 Task: Clear the guides in the drawing.
Action: Mouse moved to (106, 65)
Screenshot: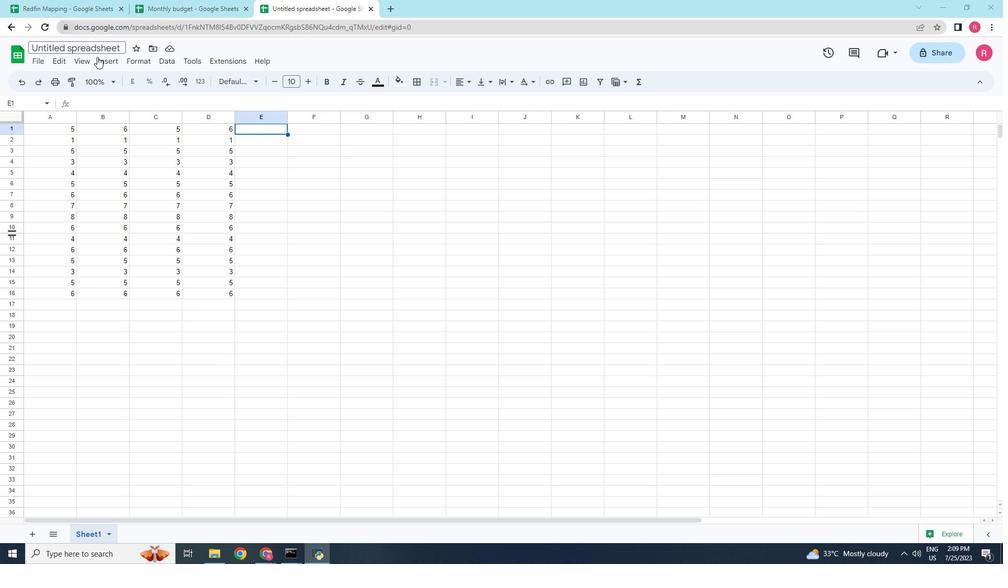 
Action: Mouse pressed left at (106, 65)
Screenshot: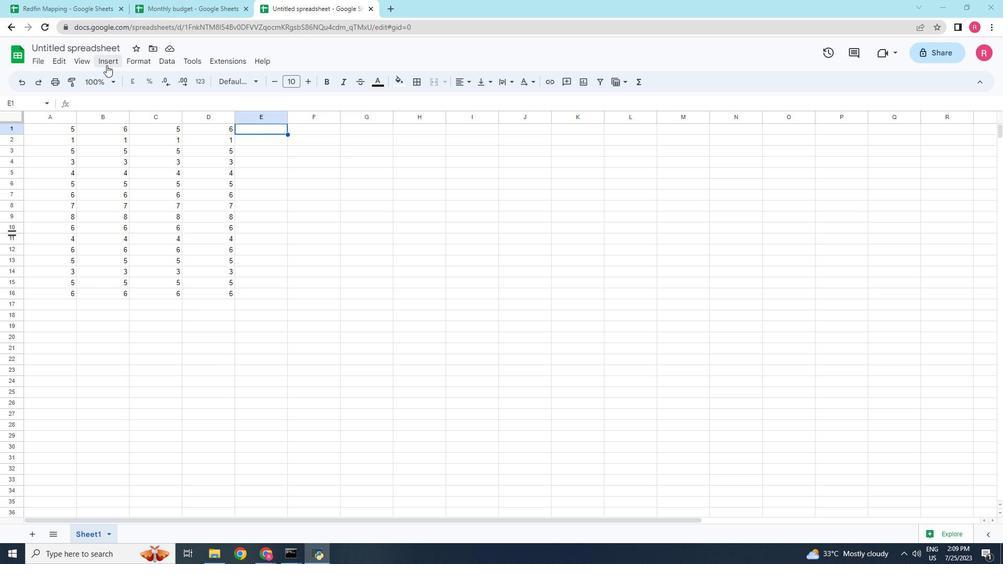 
Action: Mouse moved to (122, 200)
Screenshot: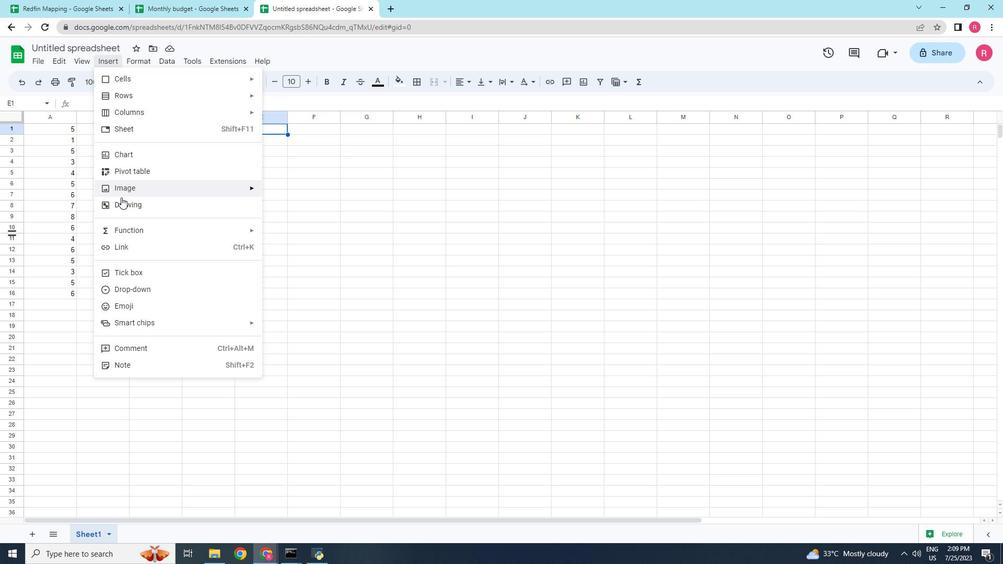 
Action: Mouse pressed left at (122, 200)
Screenshot: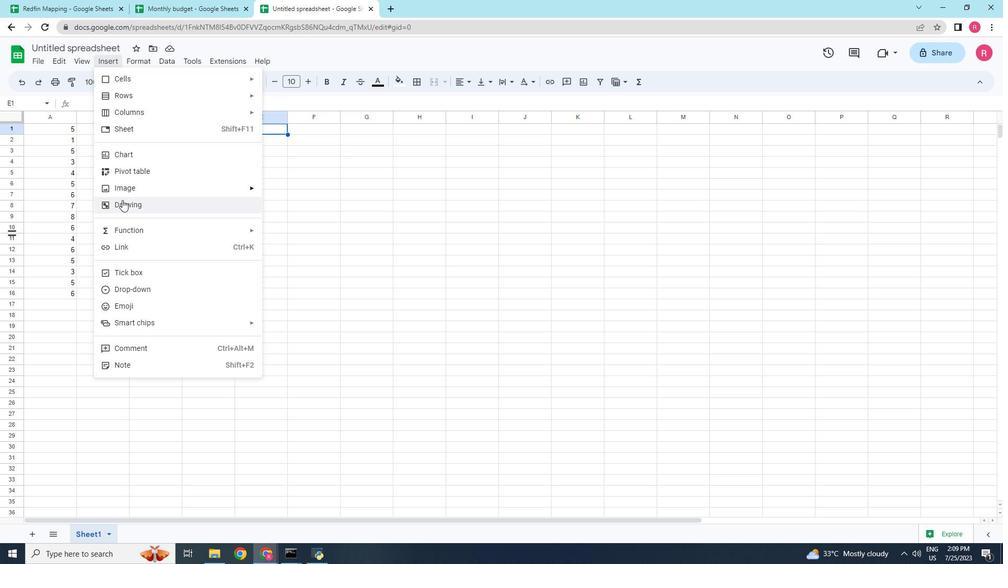 
Action: Mouse moved to (270, 111)
Screenshot: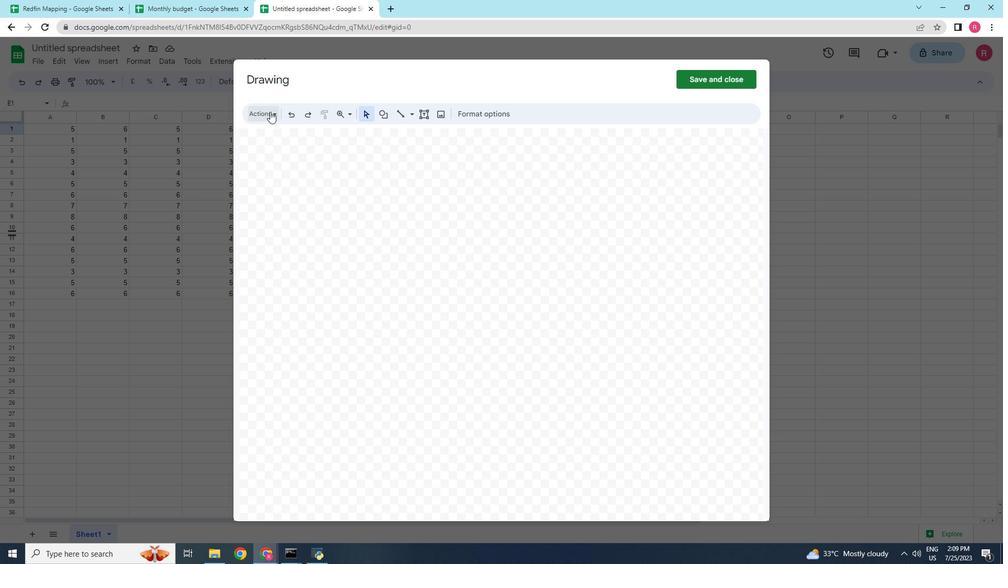 
Action: Mouse pressed left at (270, 111)
Screenshot: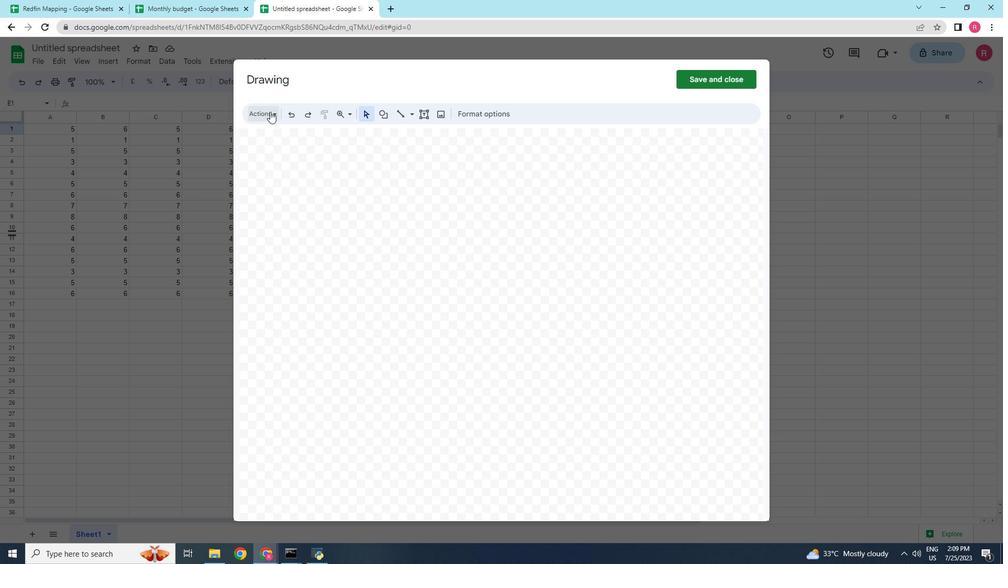 
Action: Mouse moved to (291, 387)
Screenshot: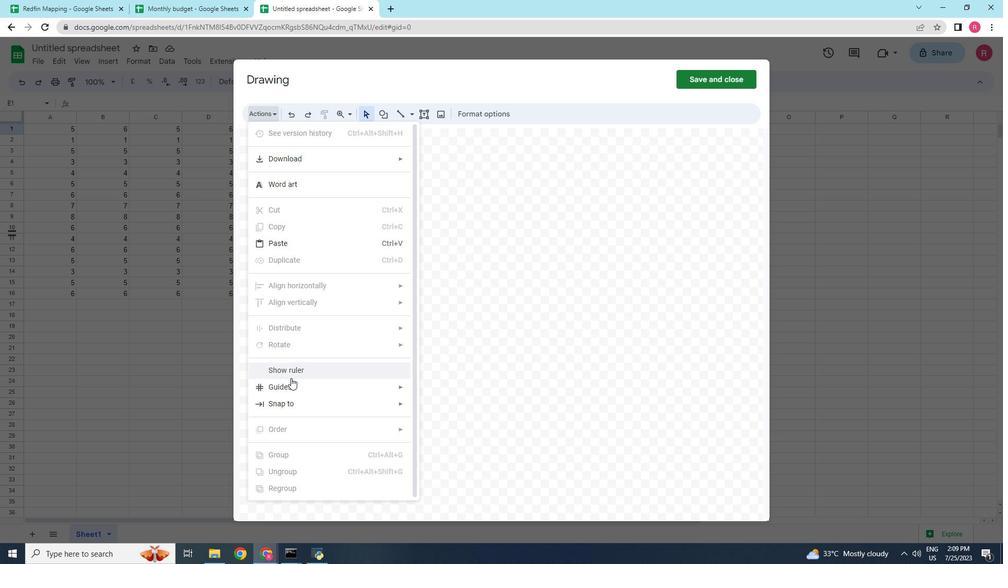 
Action: Mouse pressed left at (291, 387)
Screenshot: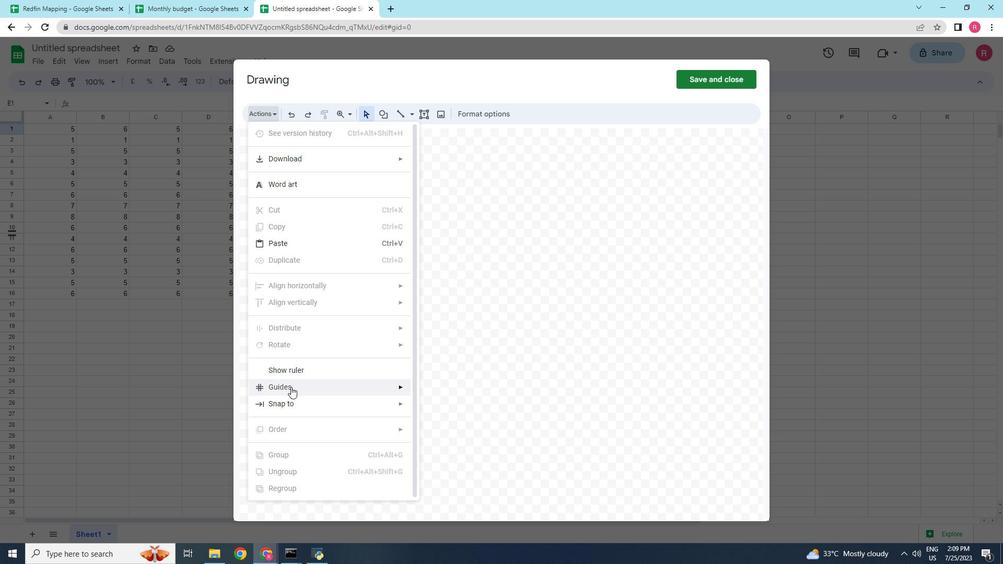 
Action: Mouse moved to (445, 483)
Screenshot: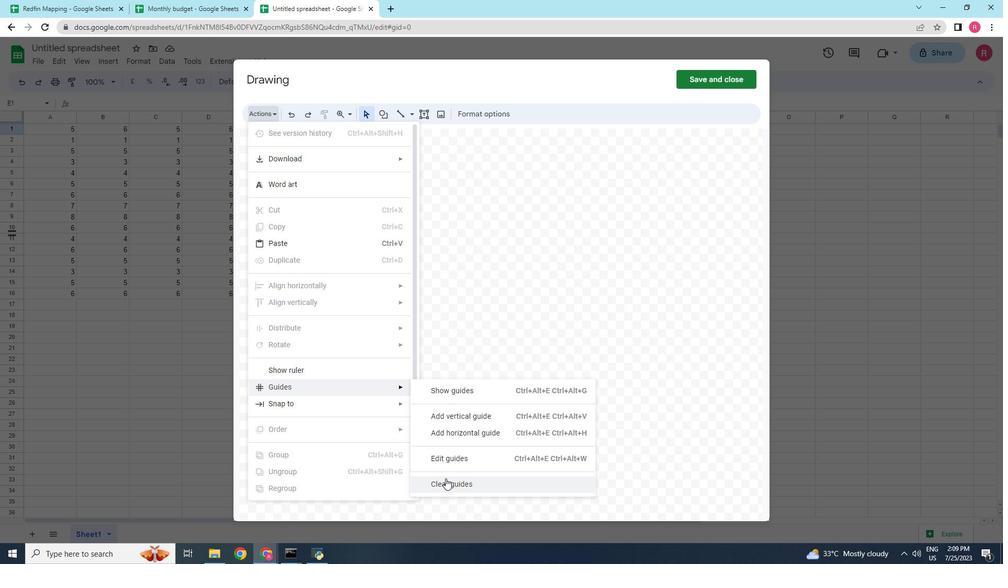 
Action: Mouse pressed left at (445, 483)
Screenshot: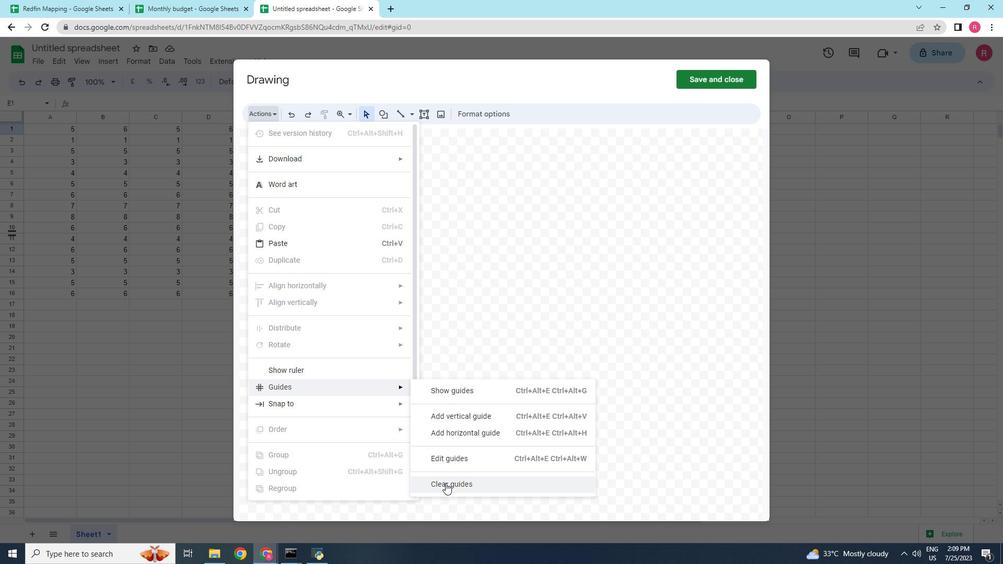 
Action: Mouse moved to (405, 366)
Screenshot: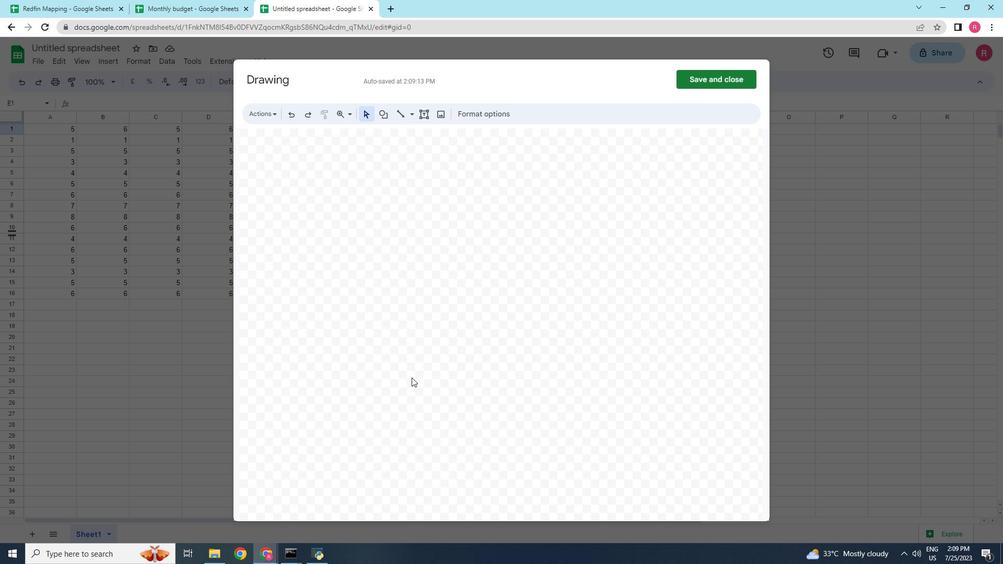 
